 Task: Reset the filters.
Action: Mouse pressed left at (23, 106)
Screenshot: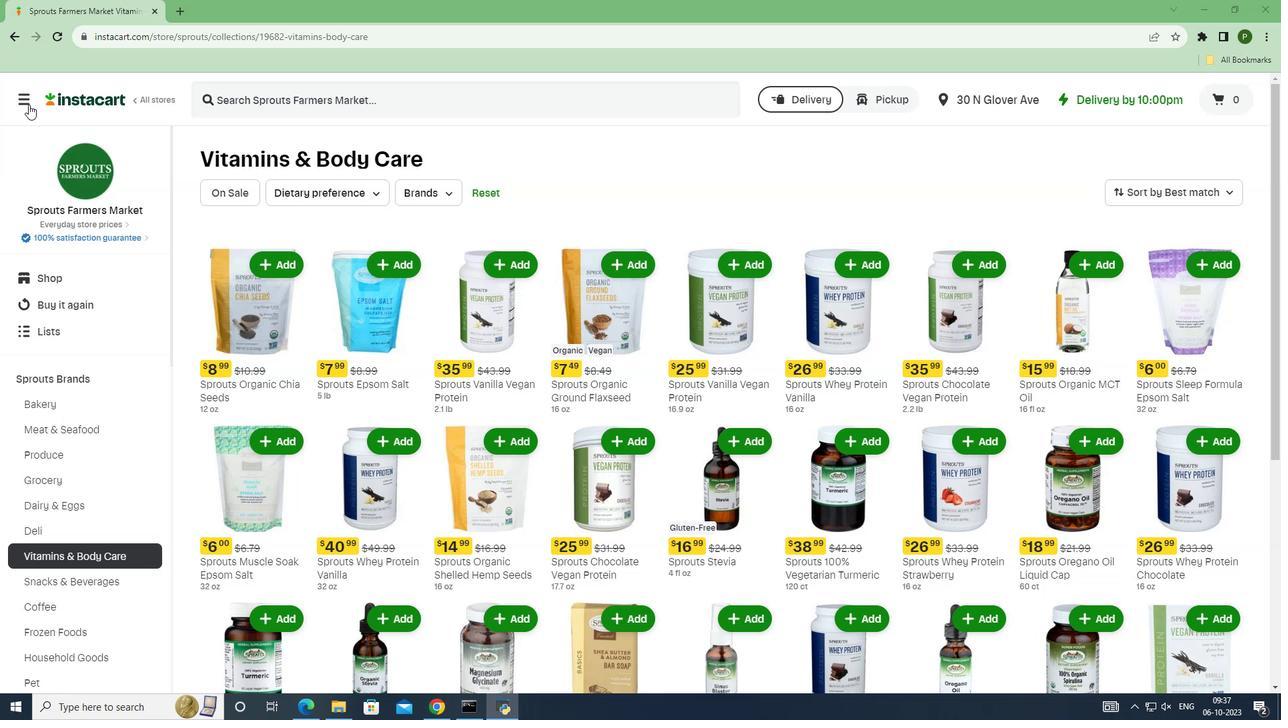 
Action: Mouse moved to (26, 347)
Screenshot: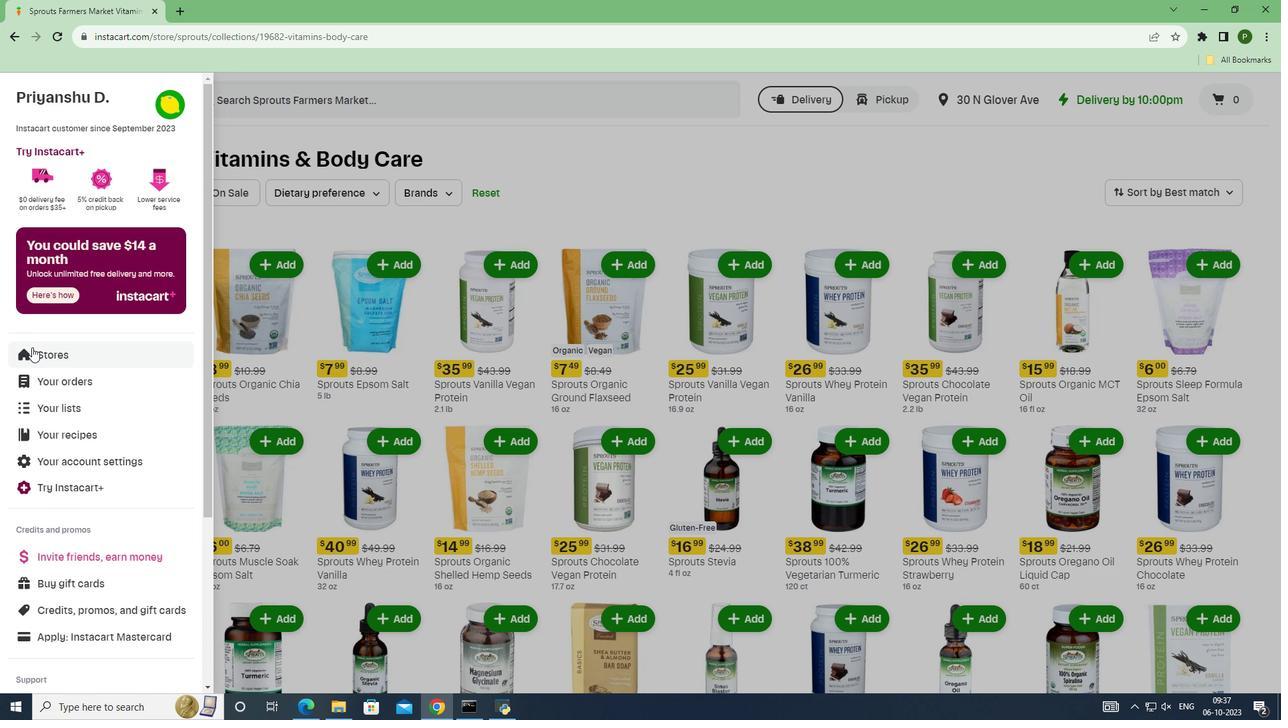 
Action: Mouse pressed left at (26, 347)
Screenshot: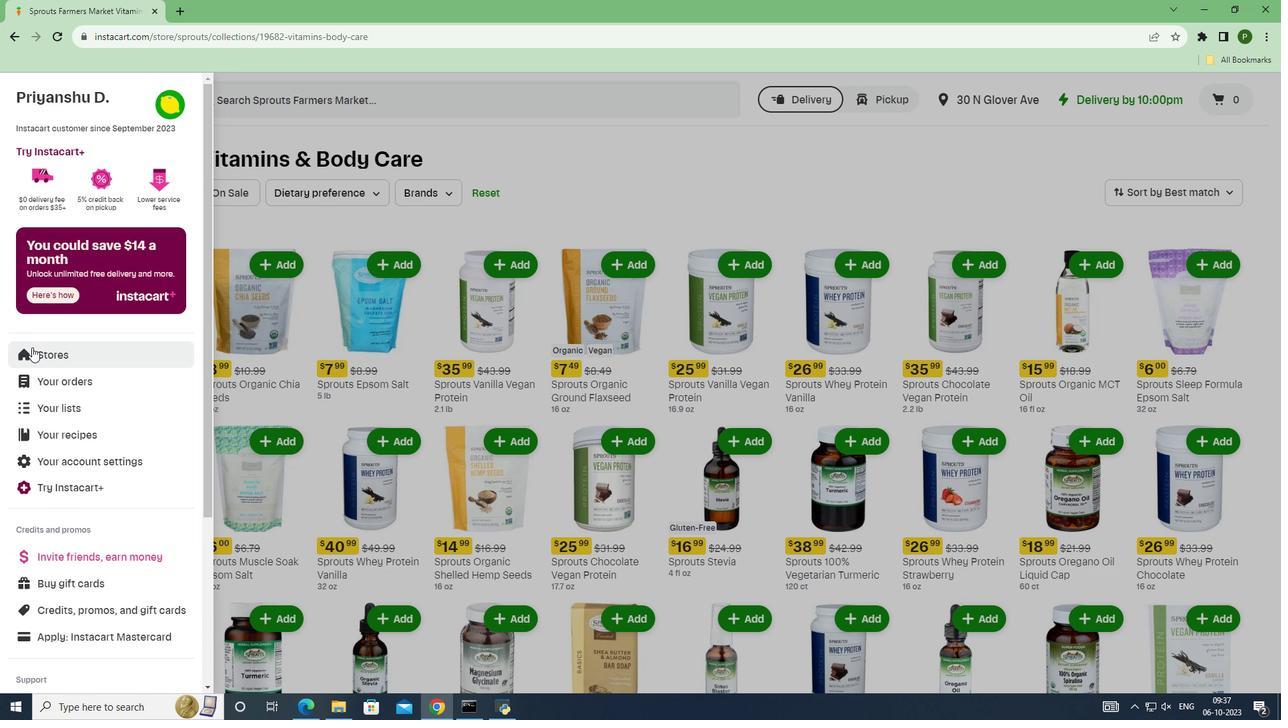 
Action: Mouse moved to (314, 142)
Screenshot: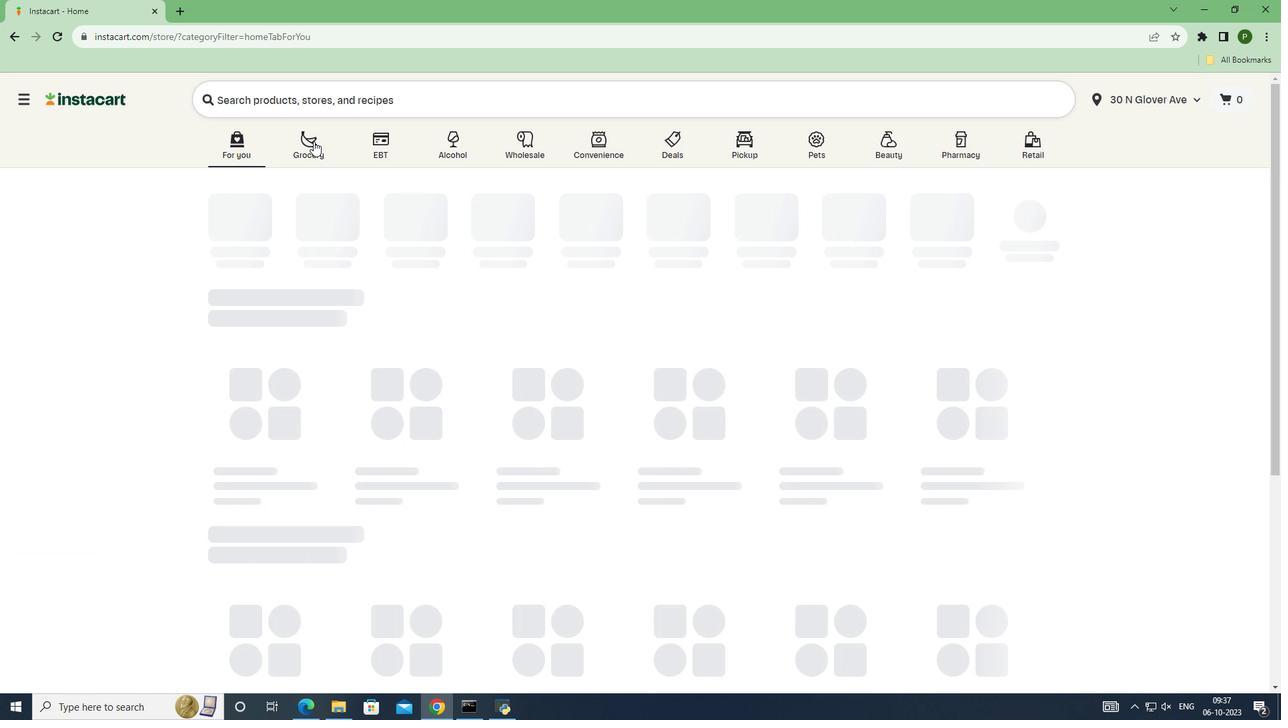 
Action: Mouse pressed left at (314, 142)
Screenshot: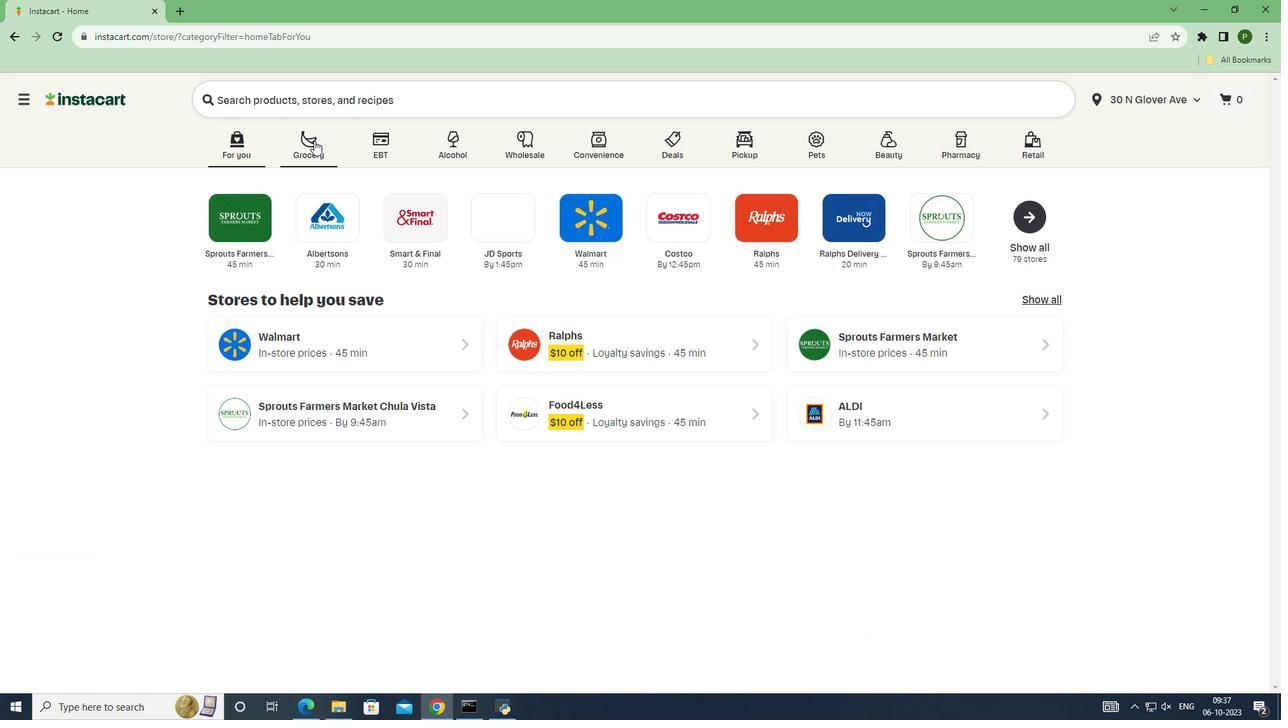 
Action: Mouse moved to (844, 313)
Screenshot: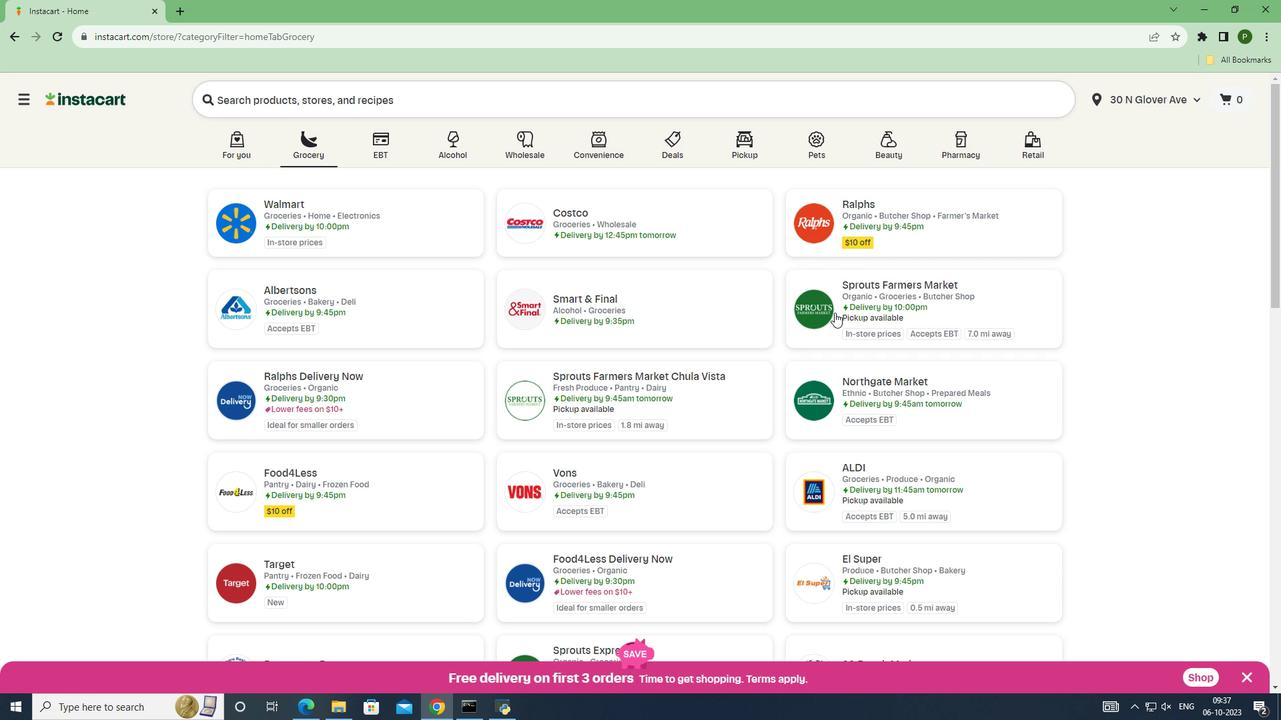 
Action: Mouse pressed left at (844, 313)
Screenshot: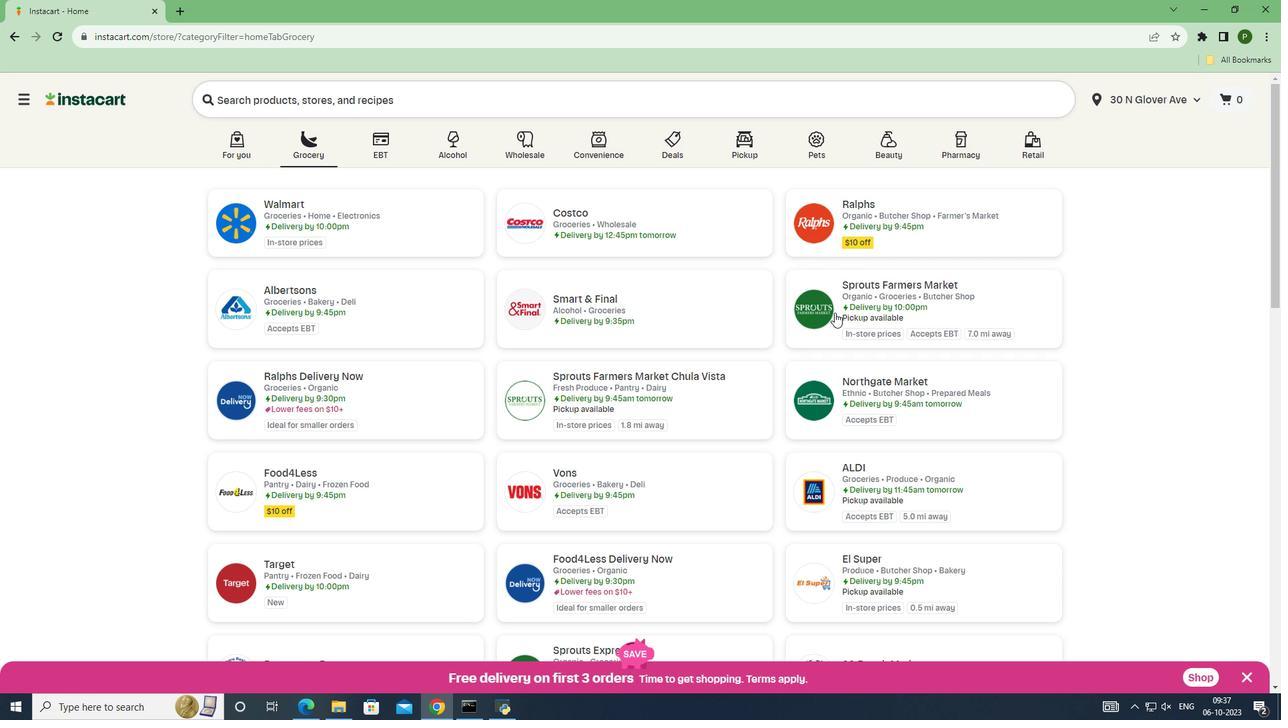 
Action: Mouse moved to (68, 389)
Screenshot: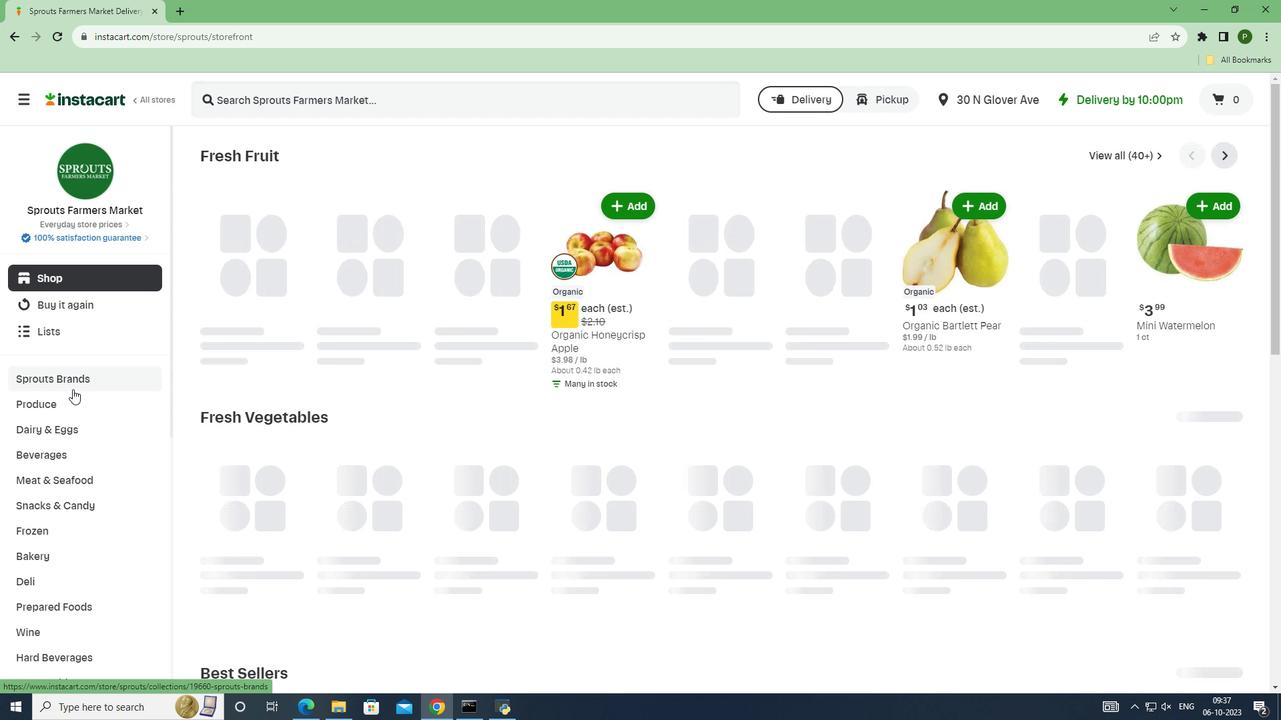 
Action: Mouse pressed left at (68, 389)
Screenshot: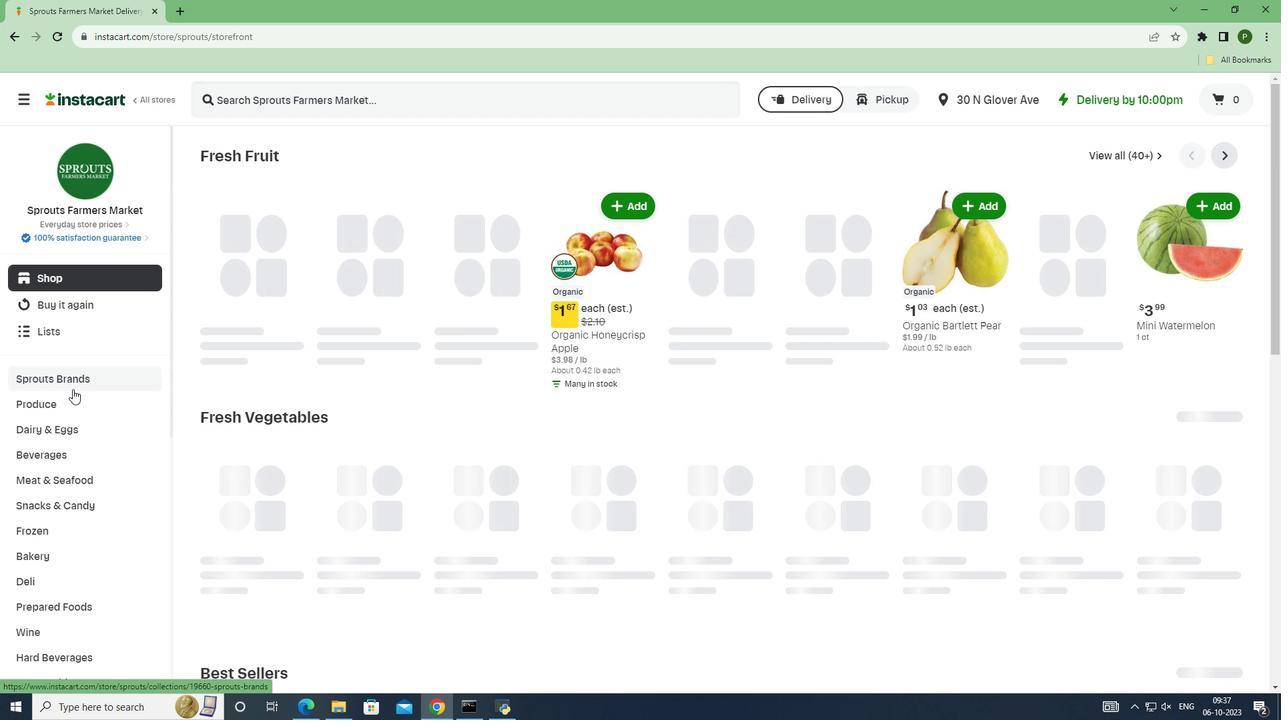 
Action: Mouse moved to (73, 554)
Screenshot: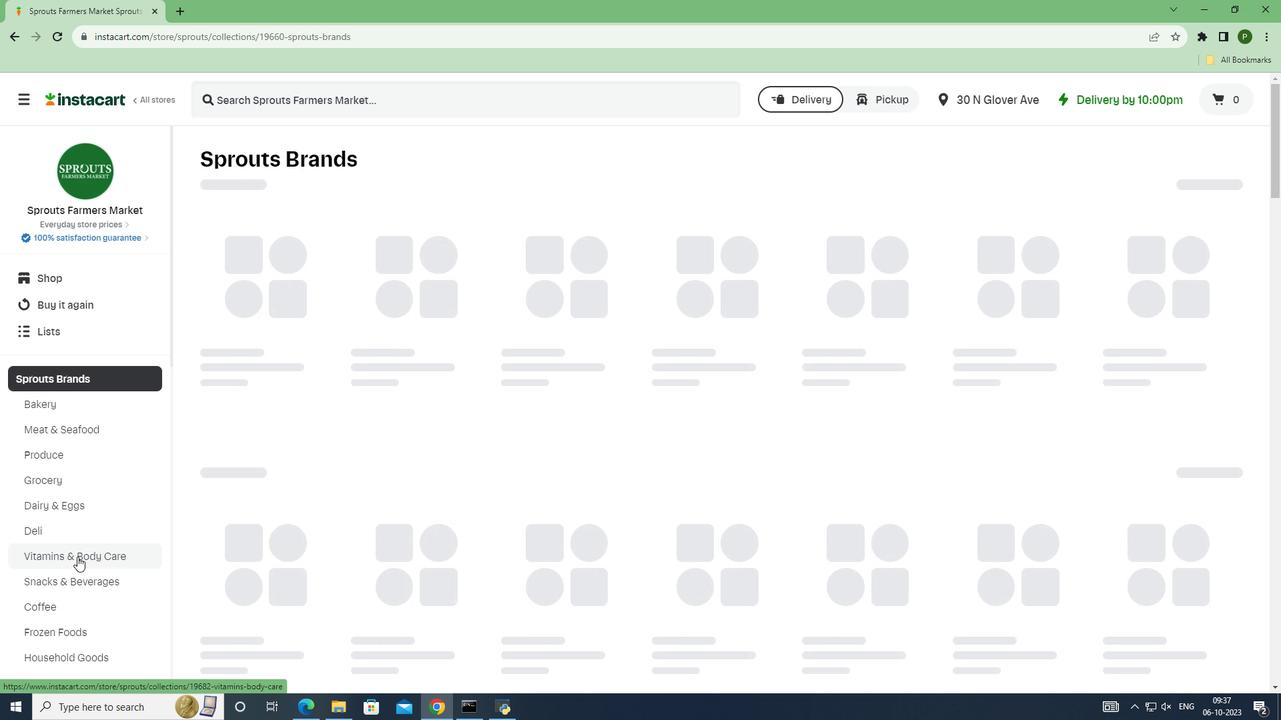 
Action: Mouse pressed left at (73, 554)
Screenshot: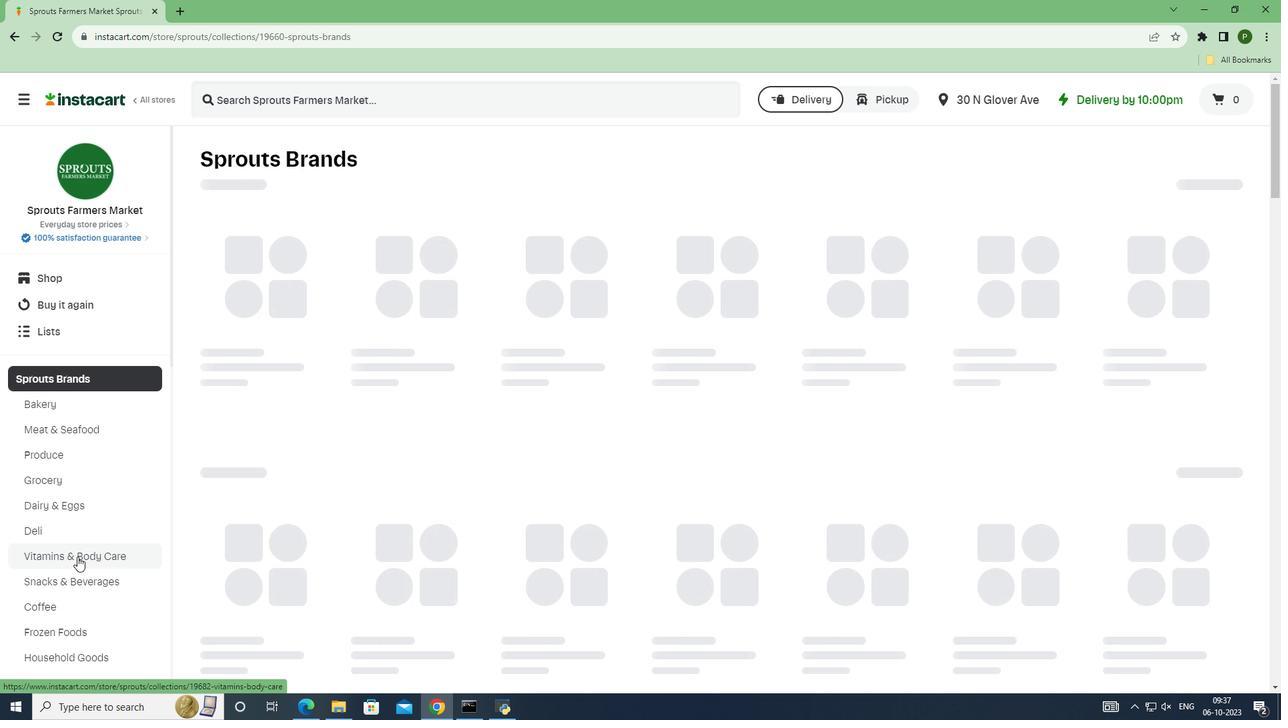 
Action: Mouse moved to (427, 198)
Screenshot: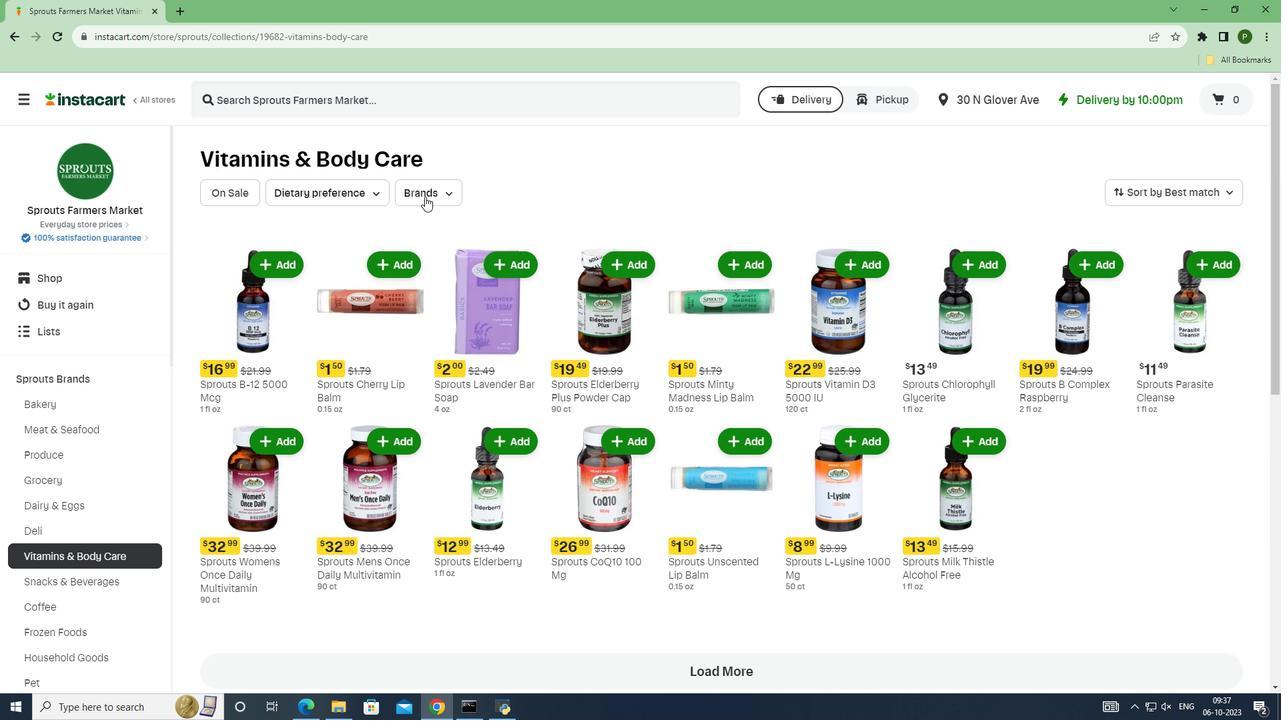 
Action: Mouse pressed left at (427, 198)
Screenshot: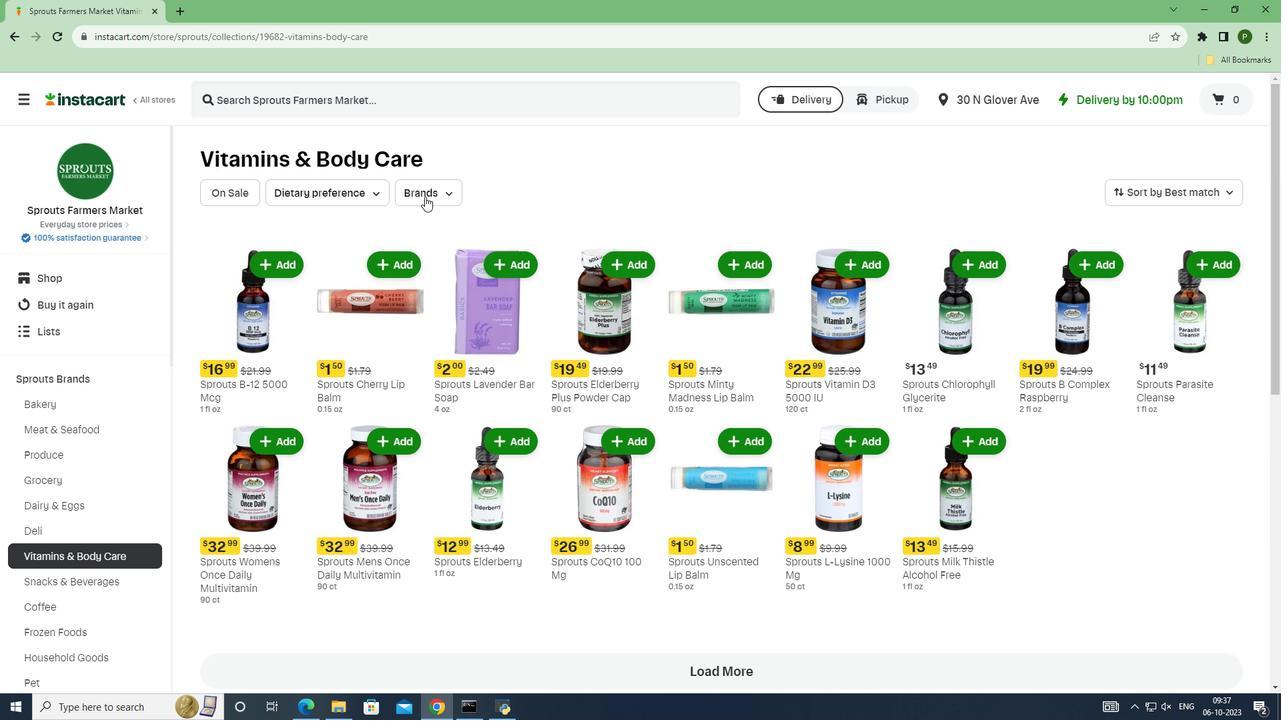 
Action: Mouse moved to (435, 234)
Screenshot: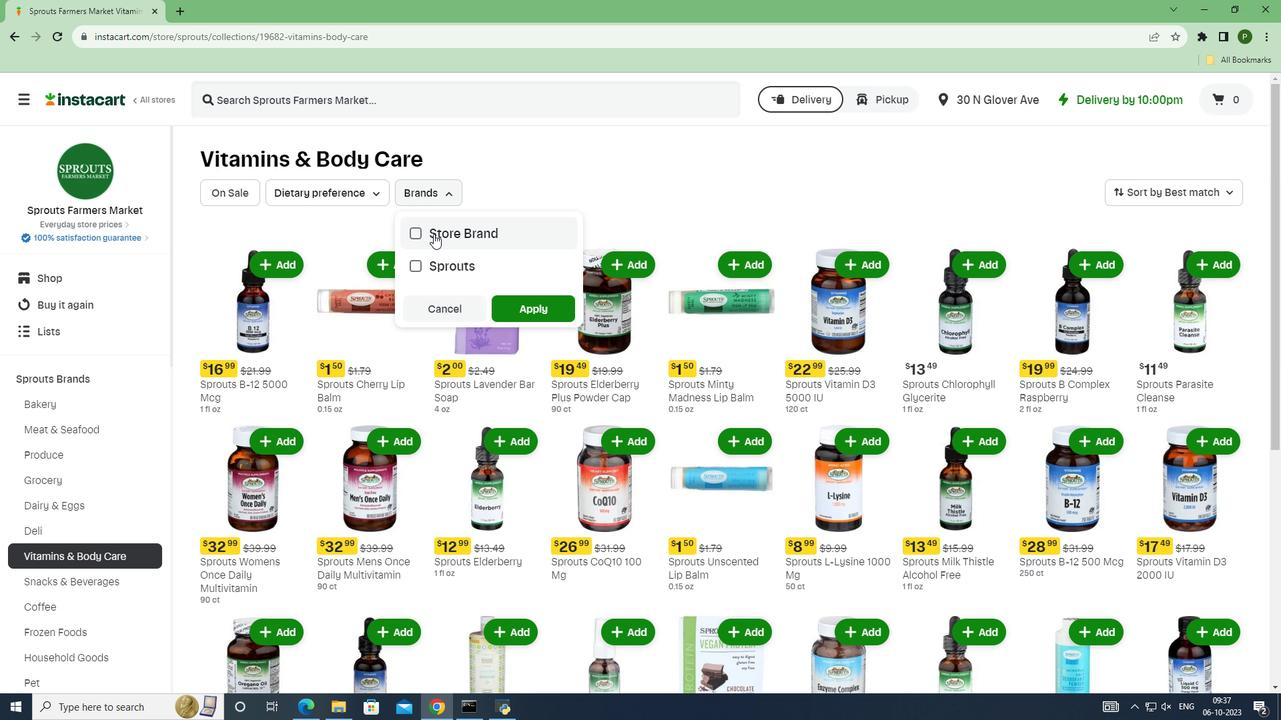 
Action: Mouse pressed left at (435, 234)
Screenshot: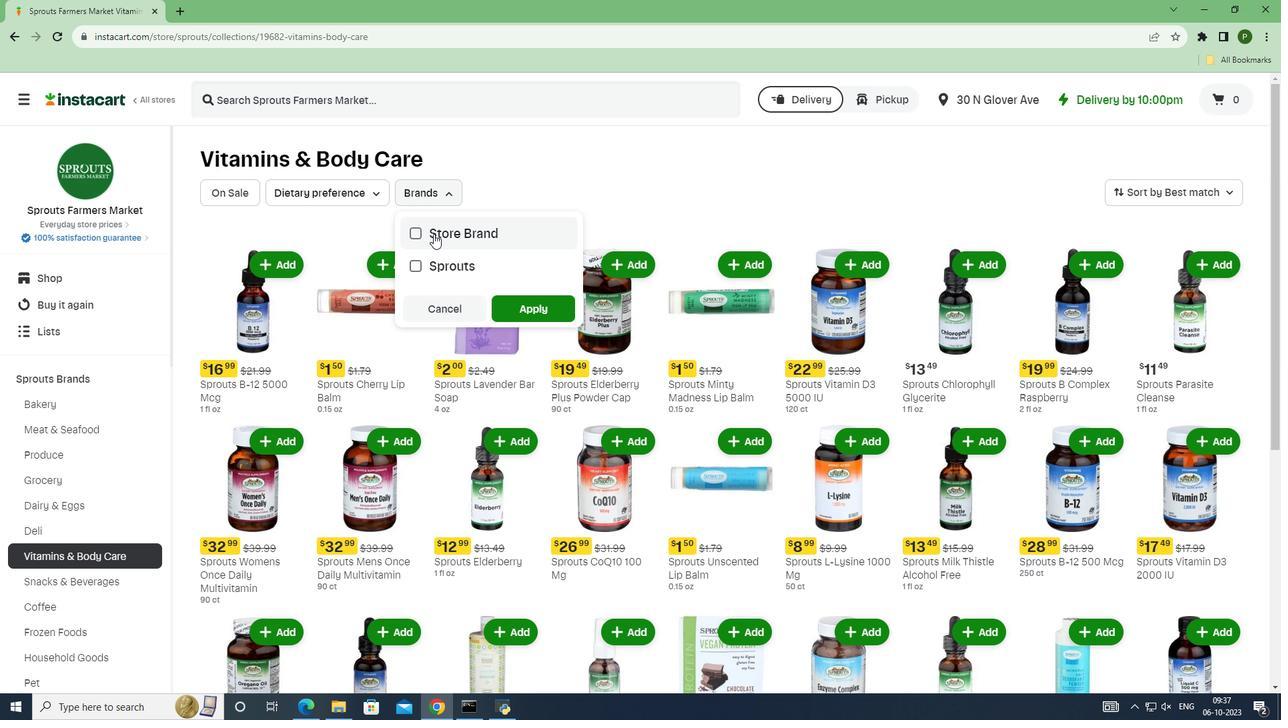 
Action: Mouse moved to (534, 309)
Screenshot: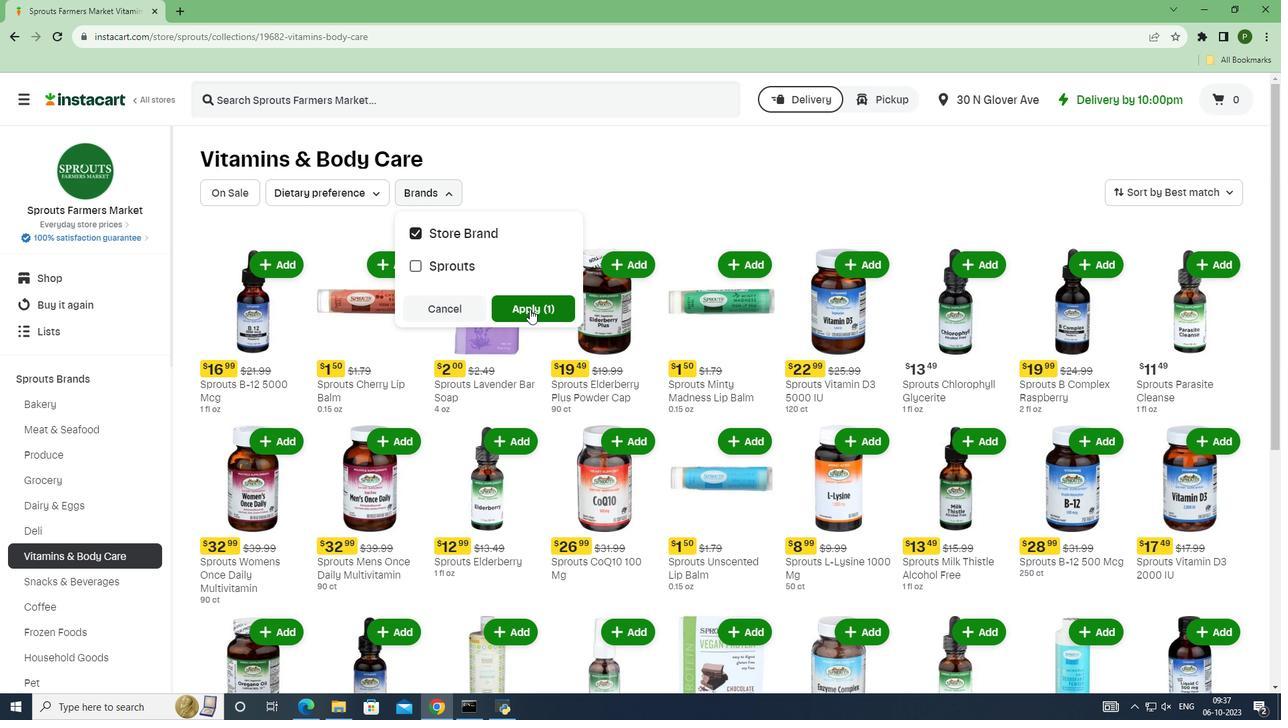 
Action: Mouse pressed left at (534, 309)
Screenshot: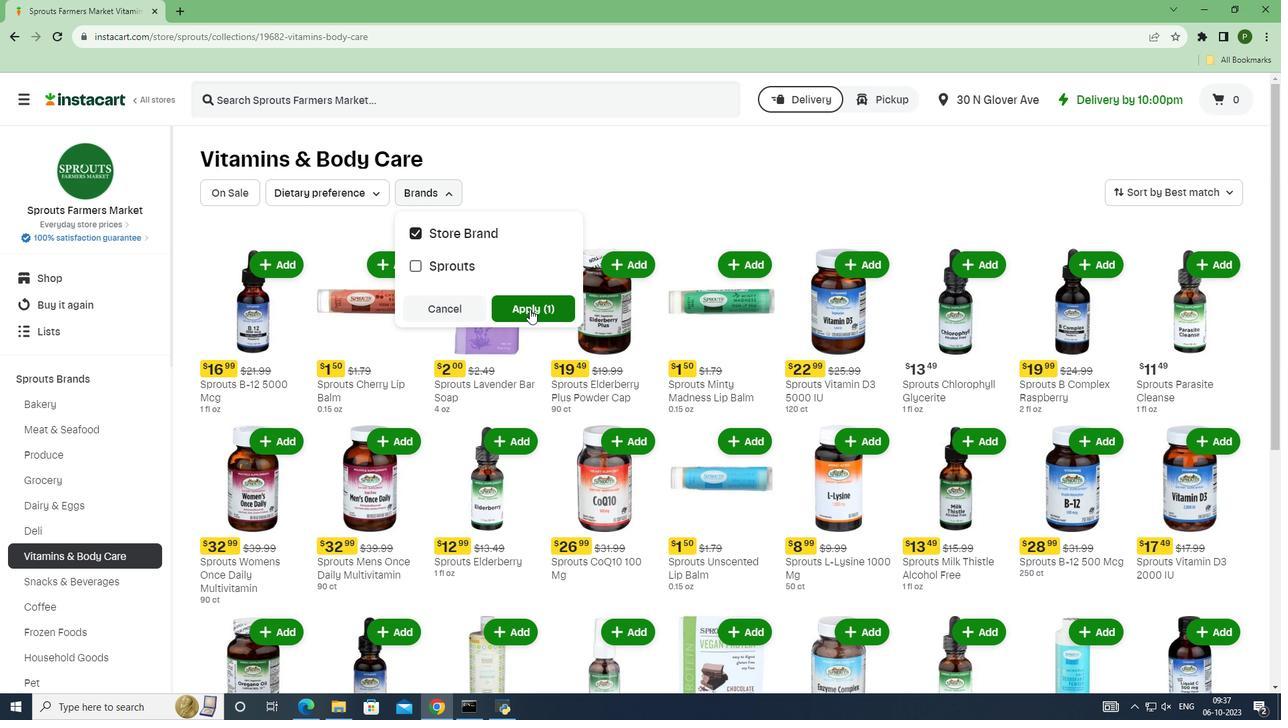 
Action: Mouse moved to (486, 192)
Screenshot: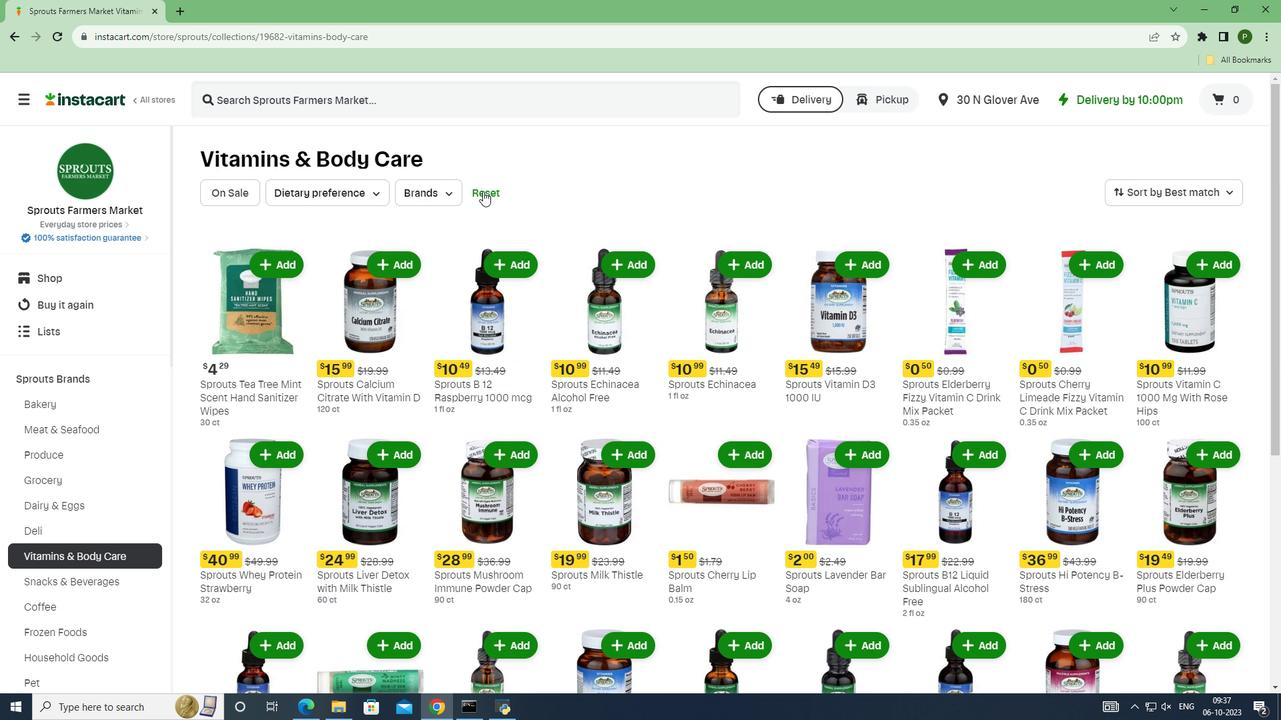 
Action: Mouse pressed left at (486, 192)
Screenshot: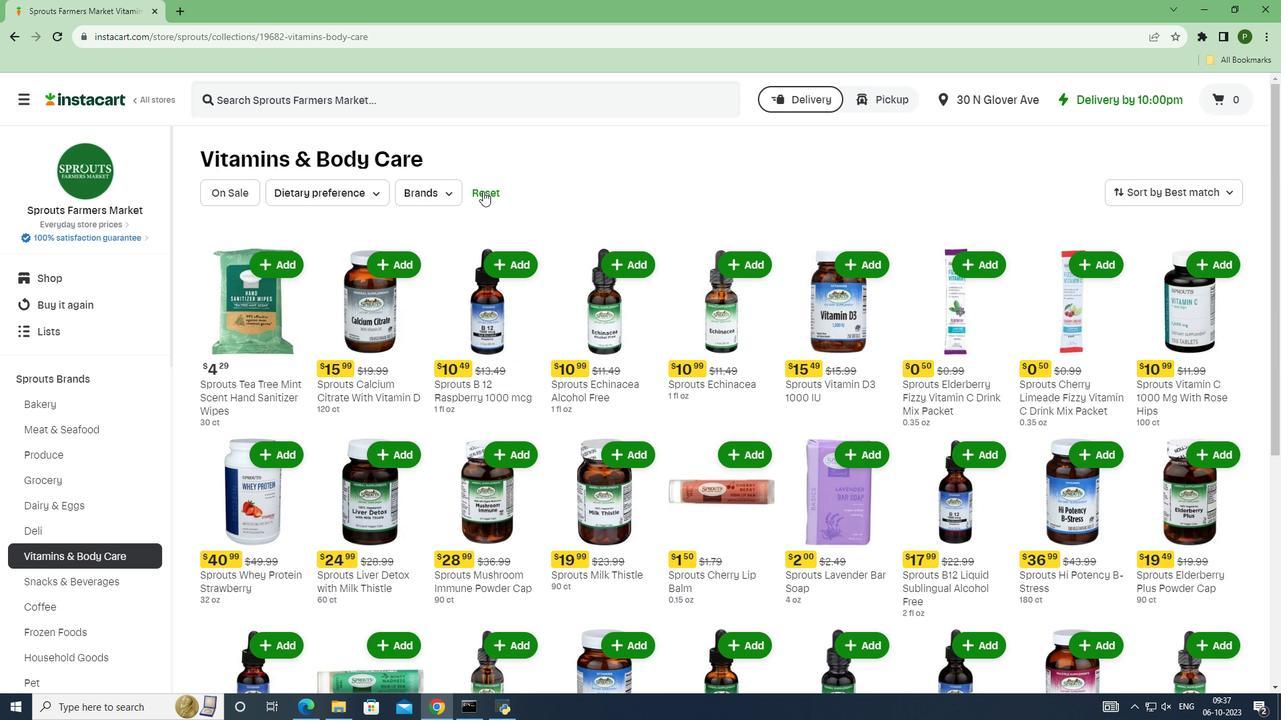 
